 Task: Download the document in .svg form.
Action: Mouse moved to (115, 99)
Screenshot: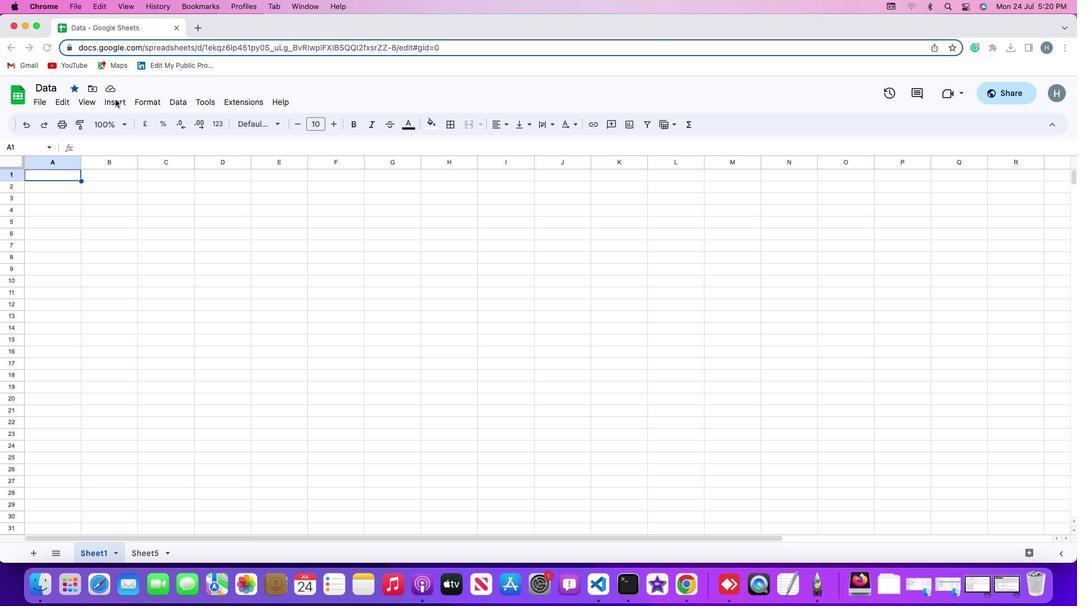 
Action: Mouse pressed left at (115, 99)
Screenshot: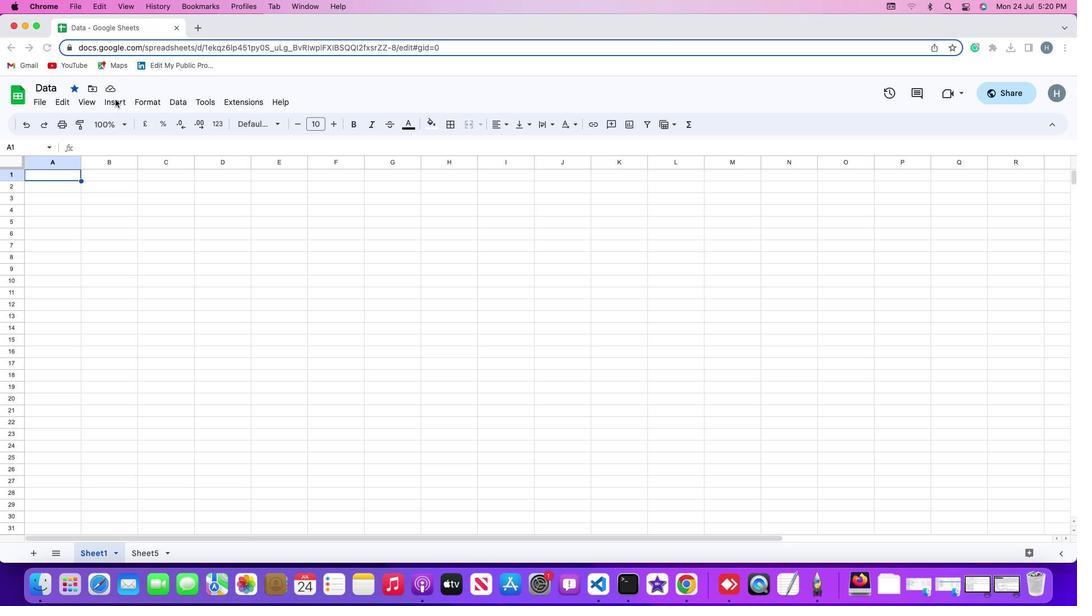 
Action: Mouse pressed left at (115, 99)
Screenshot: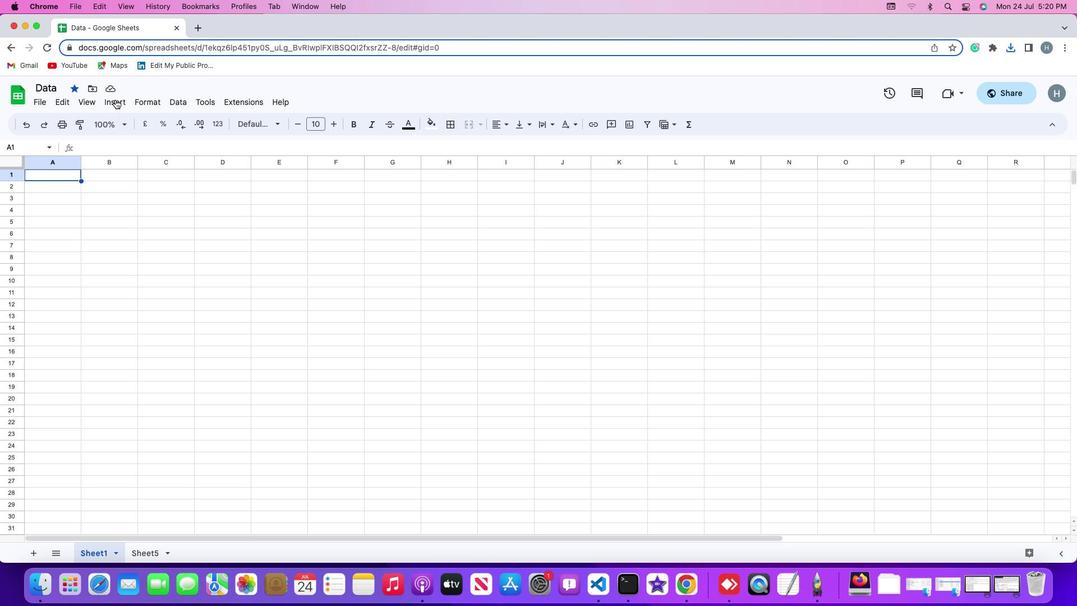 
Action: Mouse moved to (121, 102)
Screenshot: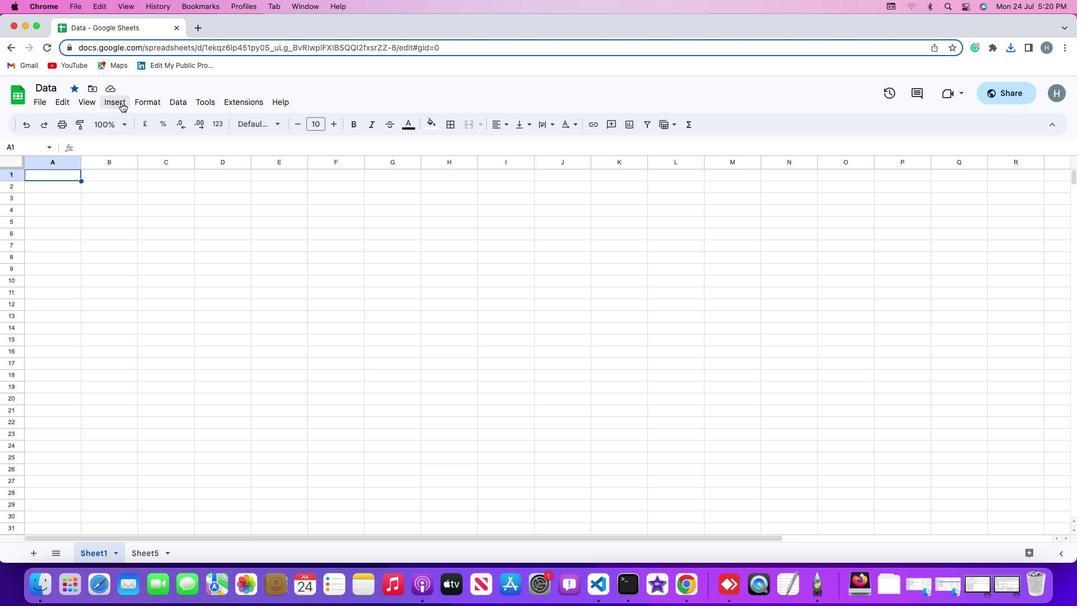 
Action: Mouse pressed left at (121, 102)
Screenshot: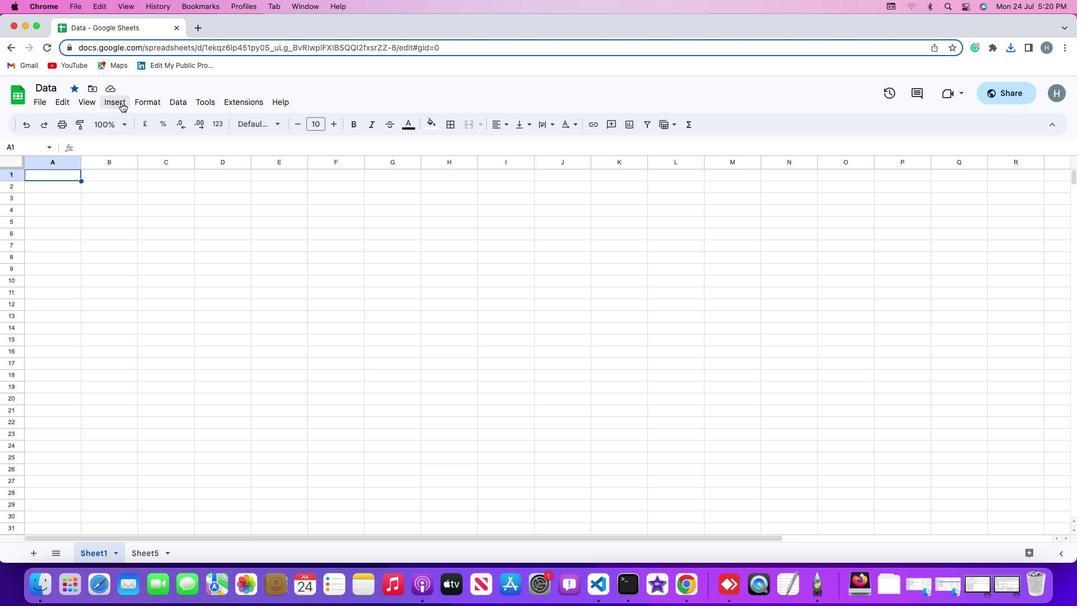 
Action: Mouse moved to (157, 268)
Screenshot: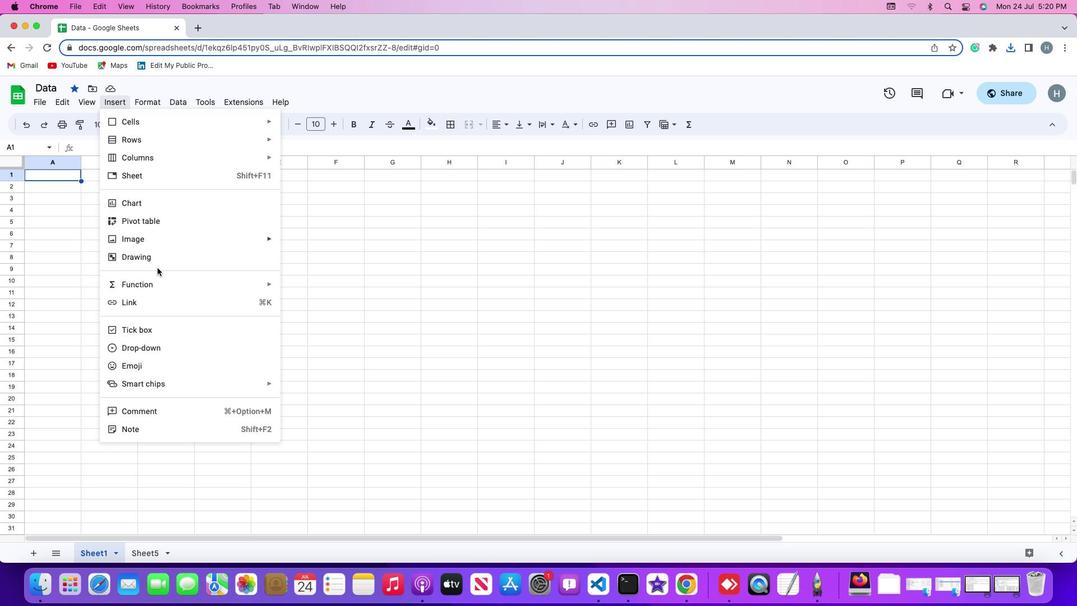 
Action: Mouse pressed left at (157, 268)
Screenshot: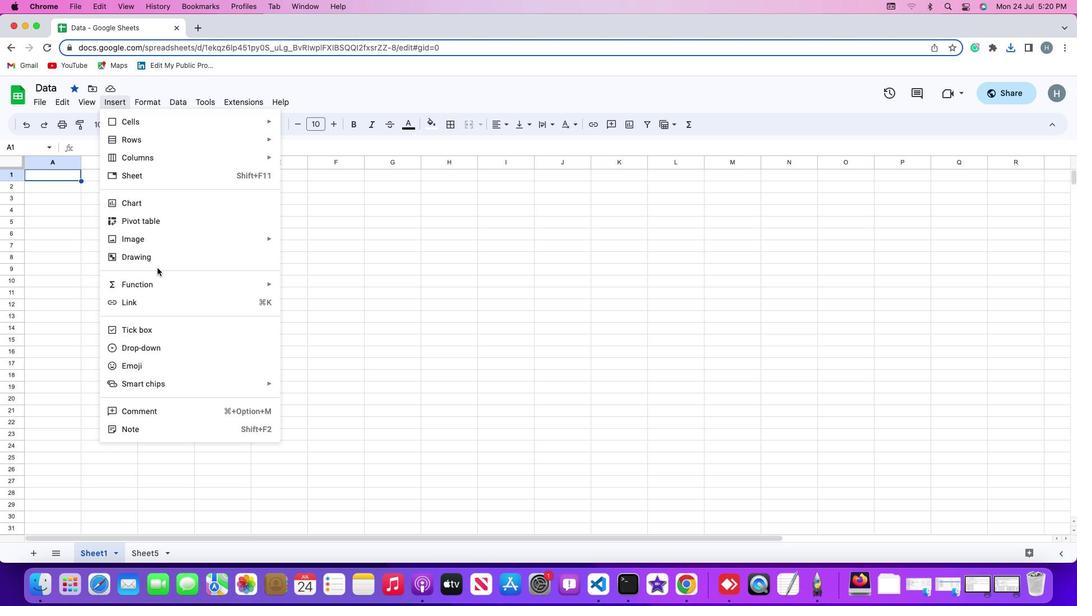 
Action: Mouse moved to (156, 262)
Screenshot: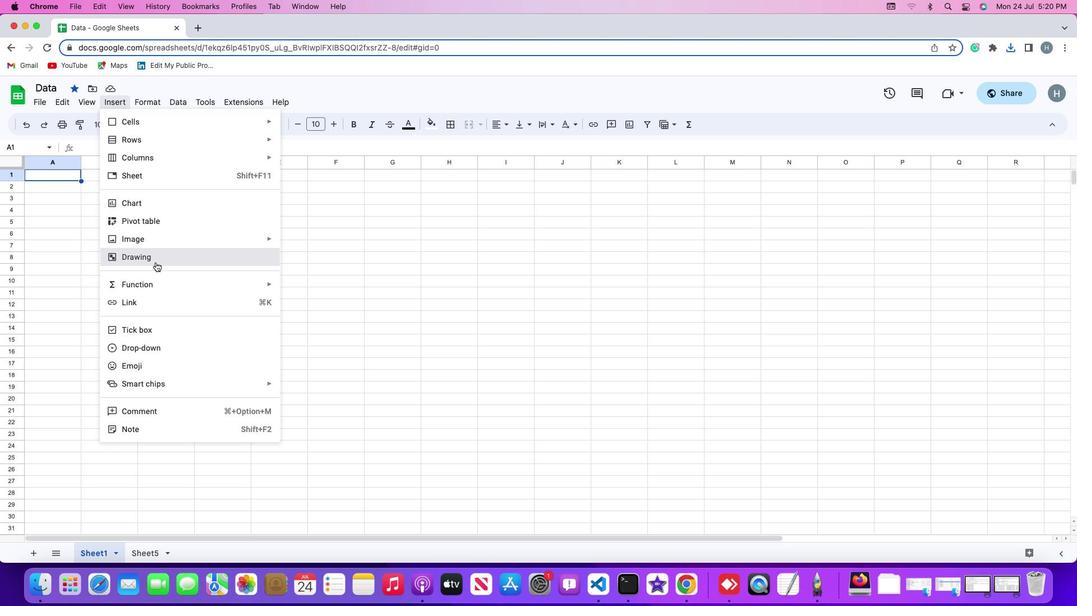 
Action: Mouse pressed left at (156, 262)
Screenshot: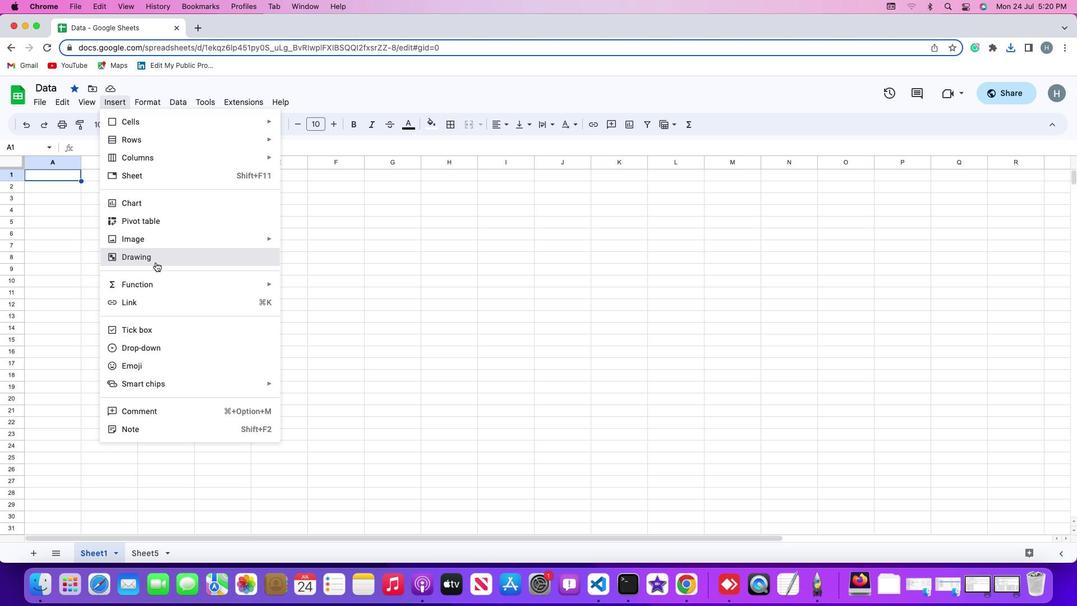 
Action: Mouse moved to (310, 141)
Screenshot: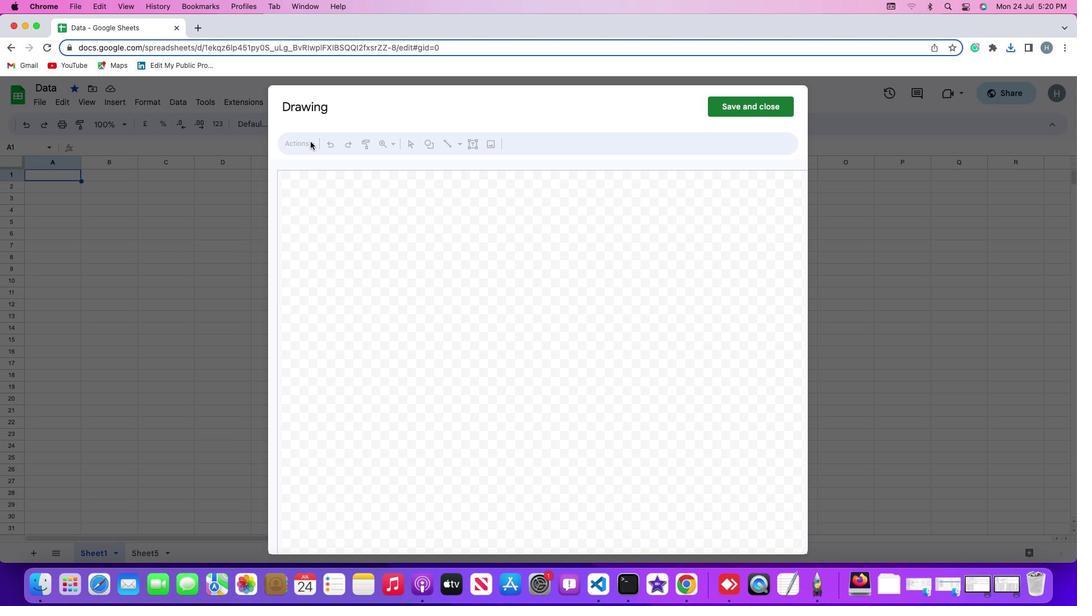 
Action: Mouse pressed left at (310, 141)
Screenshot: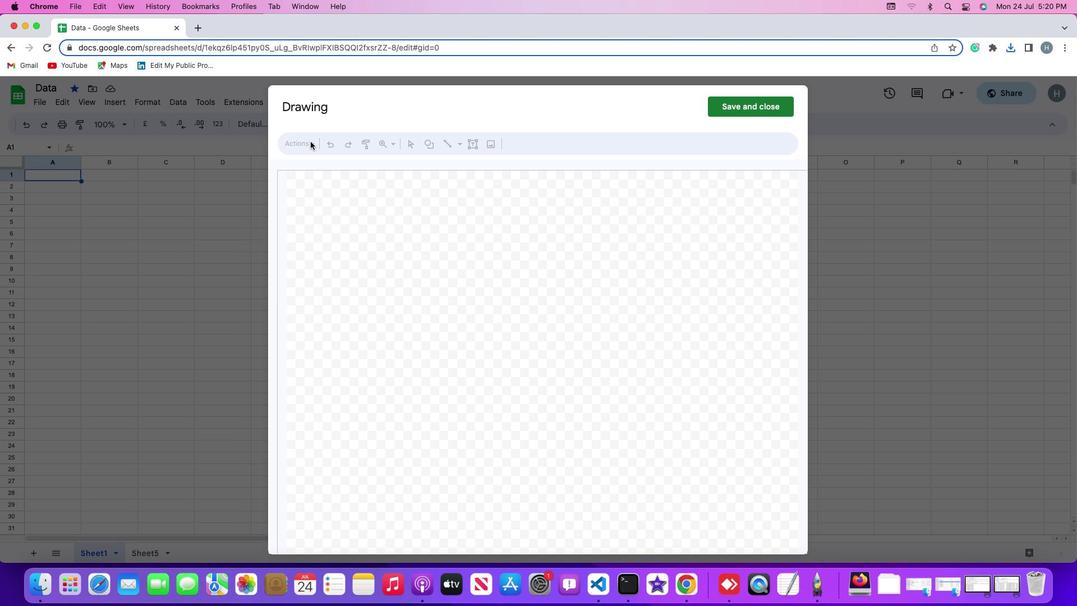 
Action: Mouse moved to (312, 141)
Screenshot: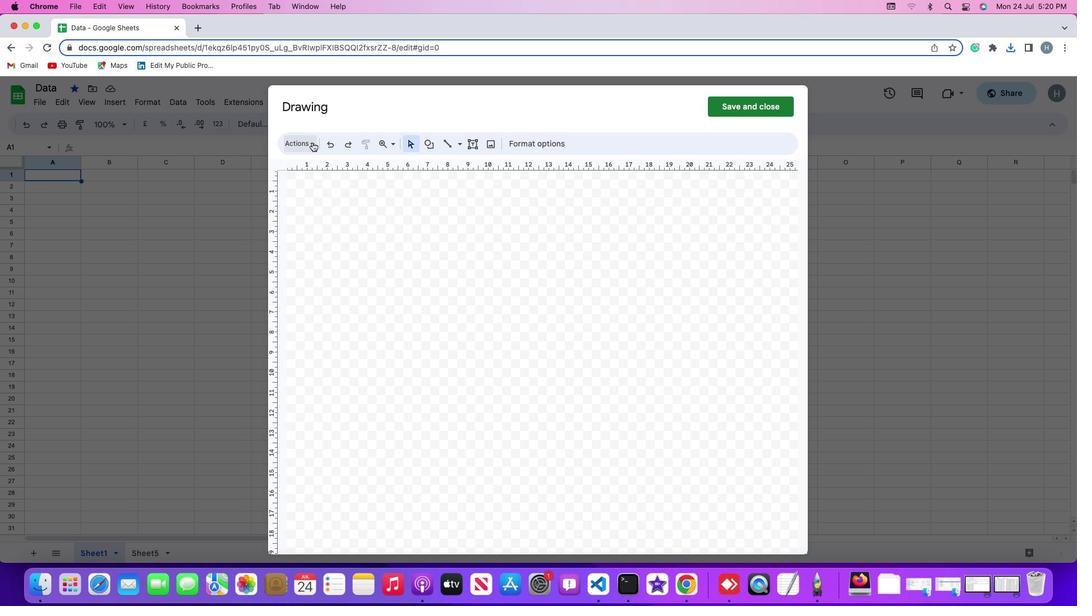 
Action: Mouse pressed left at (312, 141)
Screenshot: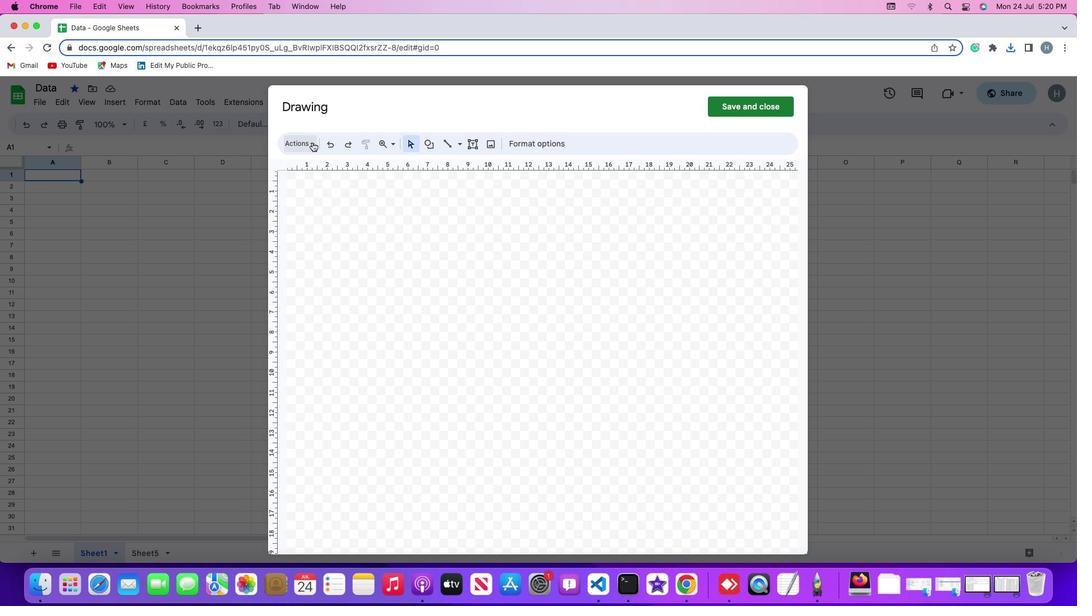 
Action: Mouse moved to (545, 246)
Screenshot: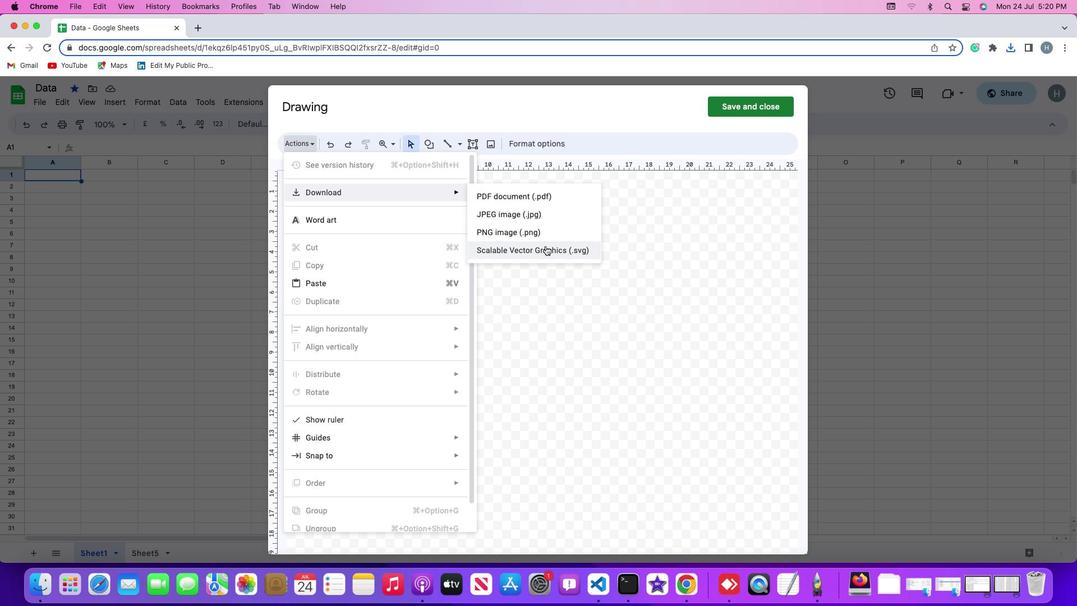 
Action: Mouse pressed left at (545, 246)
Screenshot: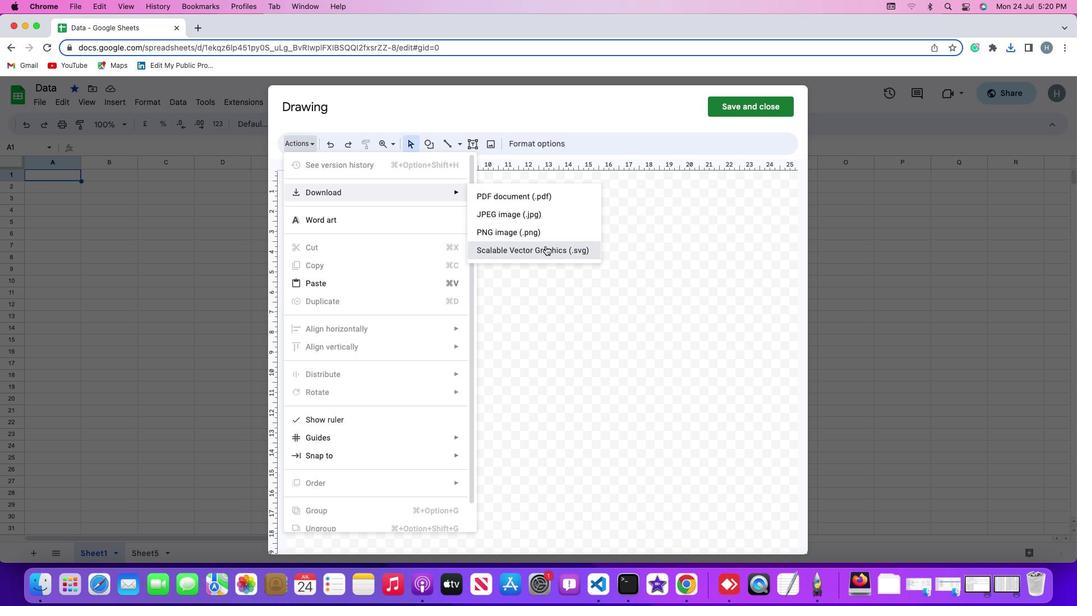 
Action: Mouse moved to (553, 282)
Screenshot: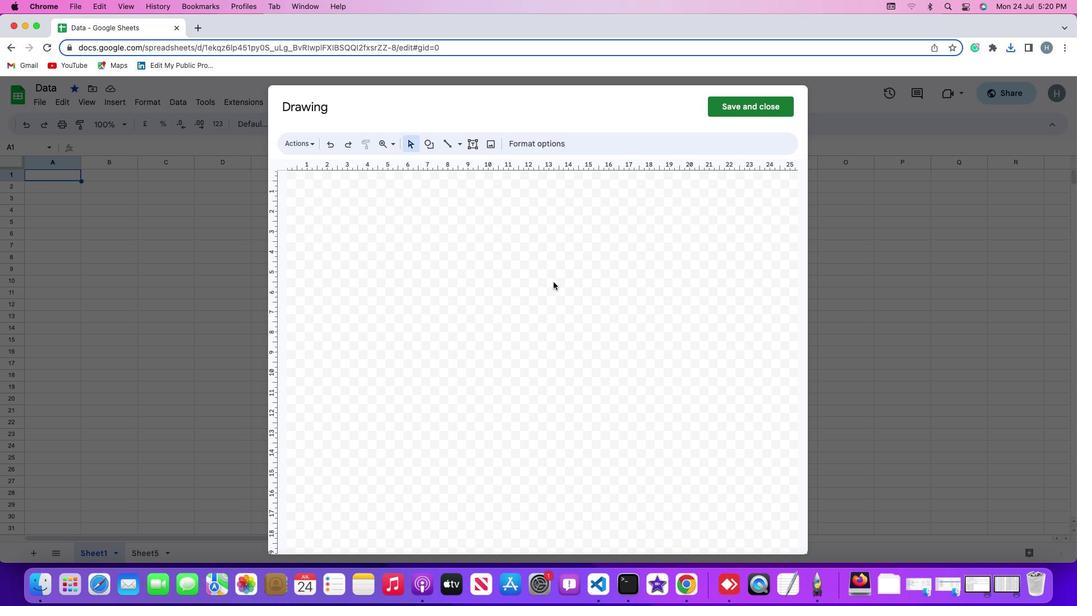 
